 Task: Find the best walking route from Hollywood Boulevard to the Hollywood Walk of Fame.
Action: Mouse moved to (371, 103)
Screenshot: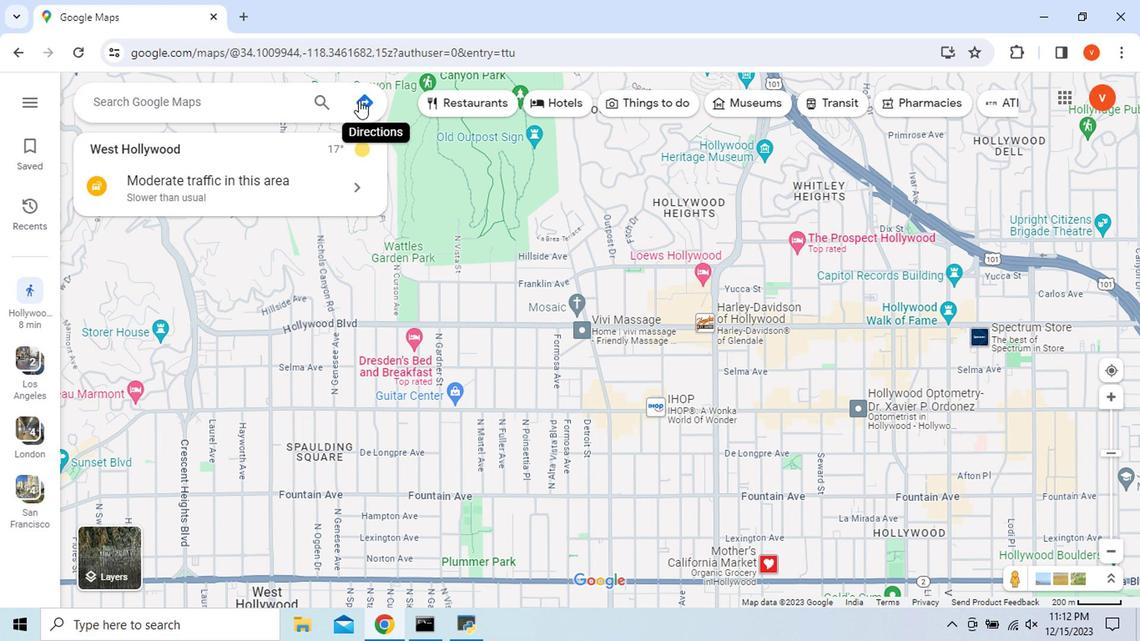 
Action: Mouse pressed left at (371, 103)
Screenshot: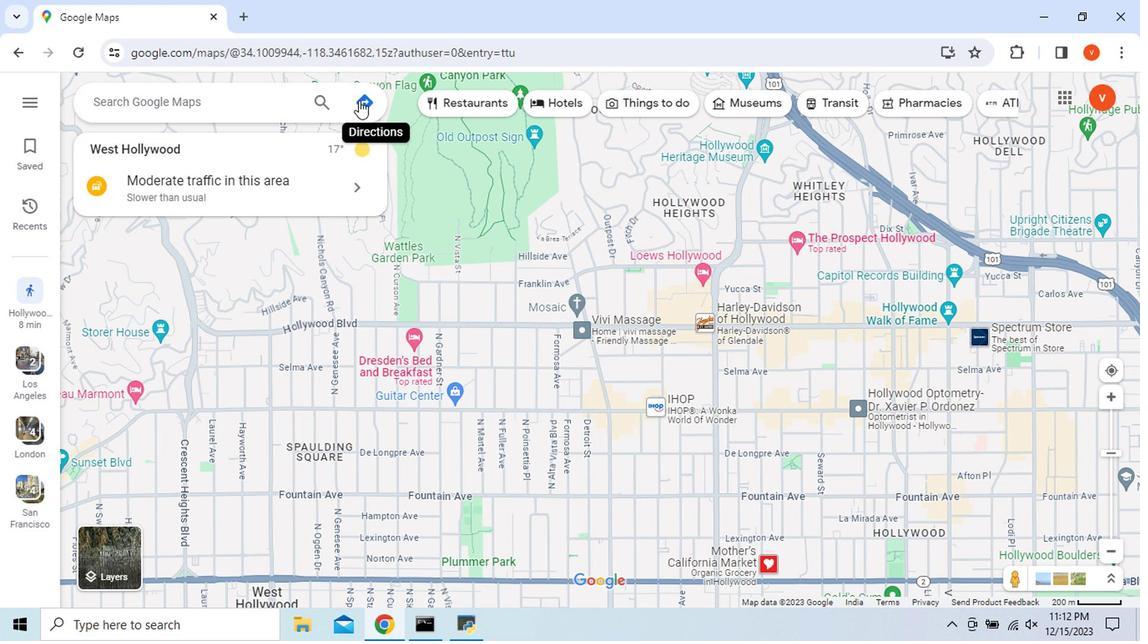 
Action: Key pressed <Key.shift>Hollyw
Screenshot: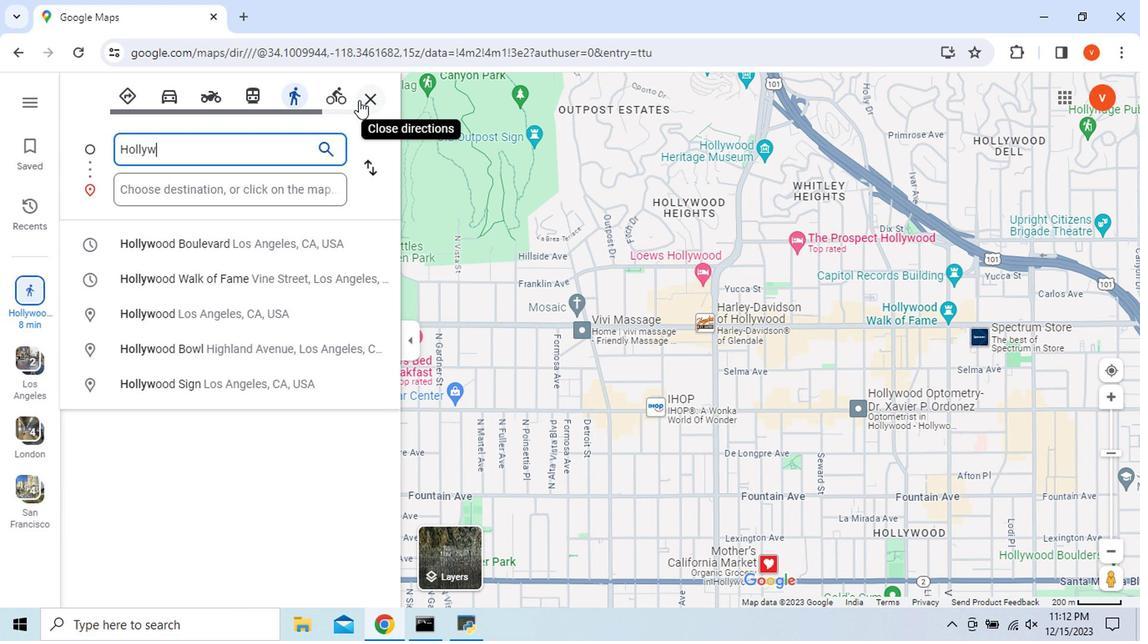 
Action: Mouse moved to (251, 254)
Screenshot: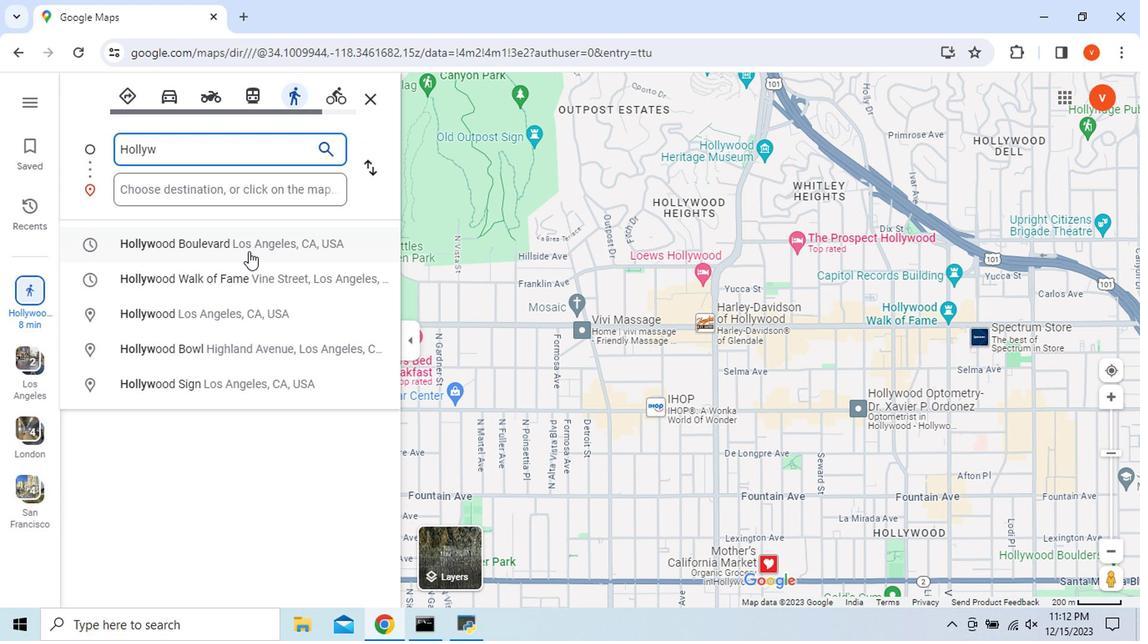
Action: Mouse pressed left at (251, 254)
Screenshot: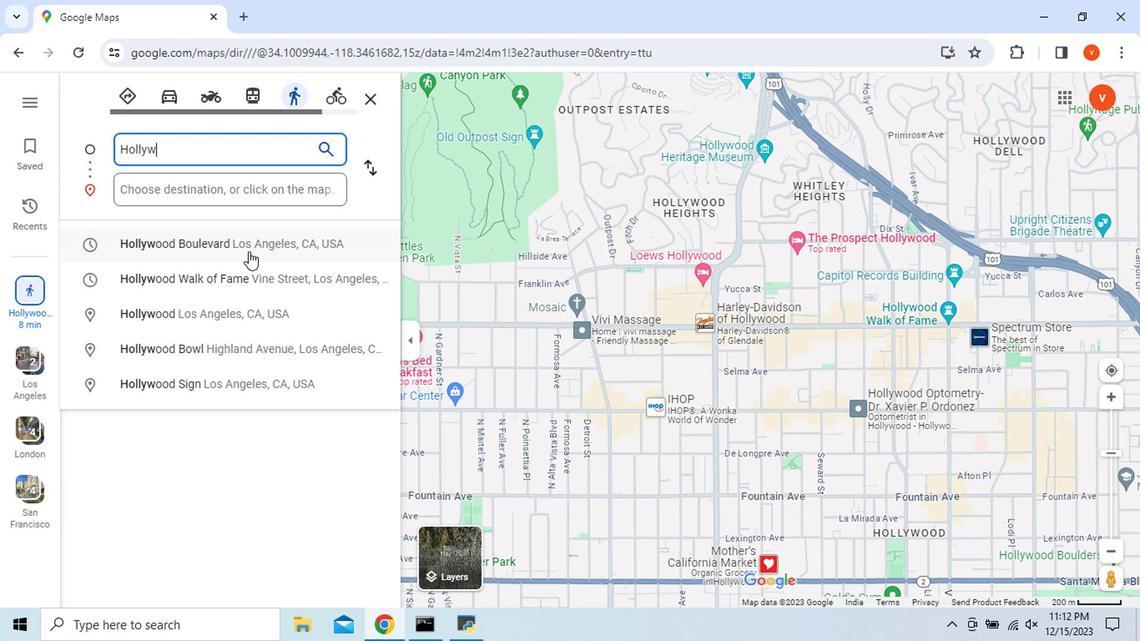 
Action: Mouse moved to (171, 189)
Screenshot: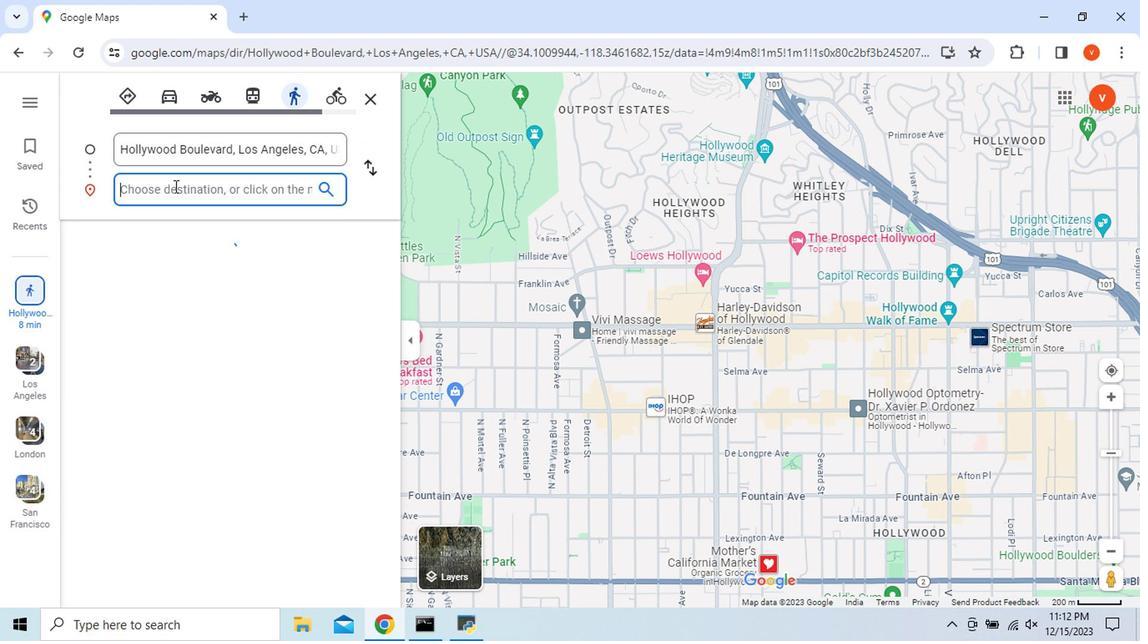 
Action: Mouse pressed left at (171, 189)
Screenshot: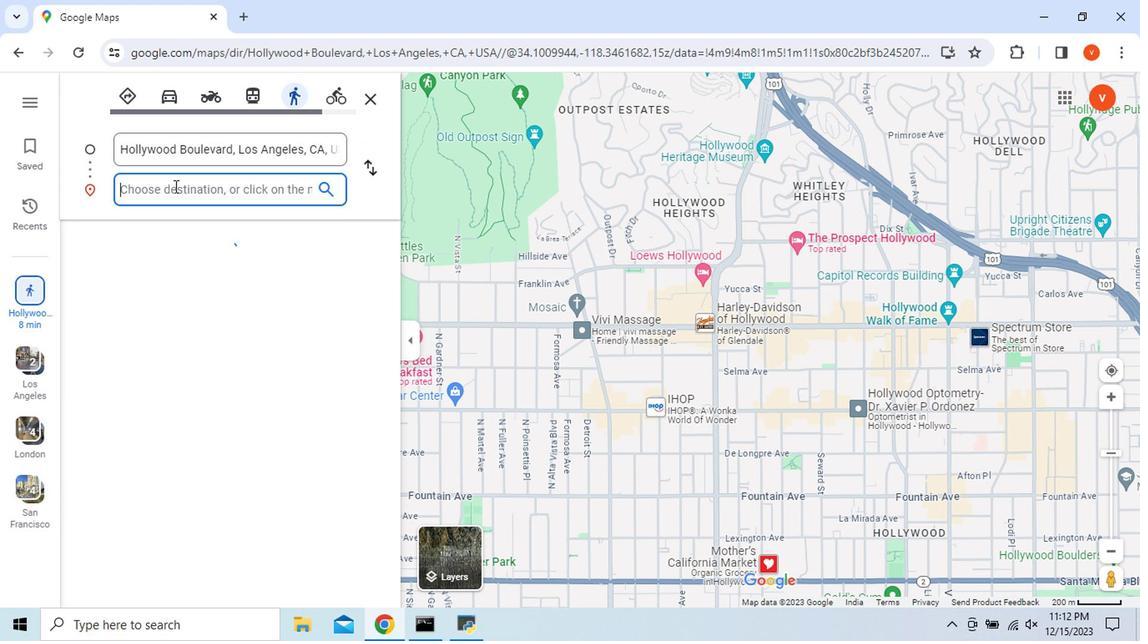 
Action: Key pressed <Key.shift>Hollyw
Screenshot: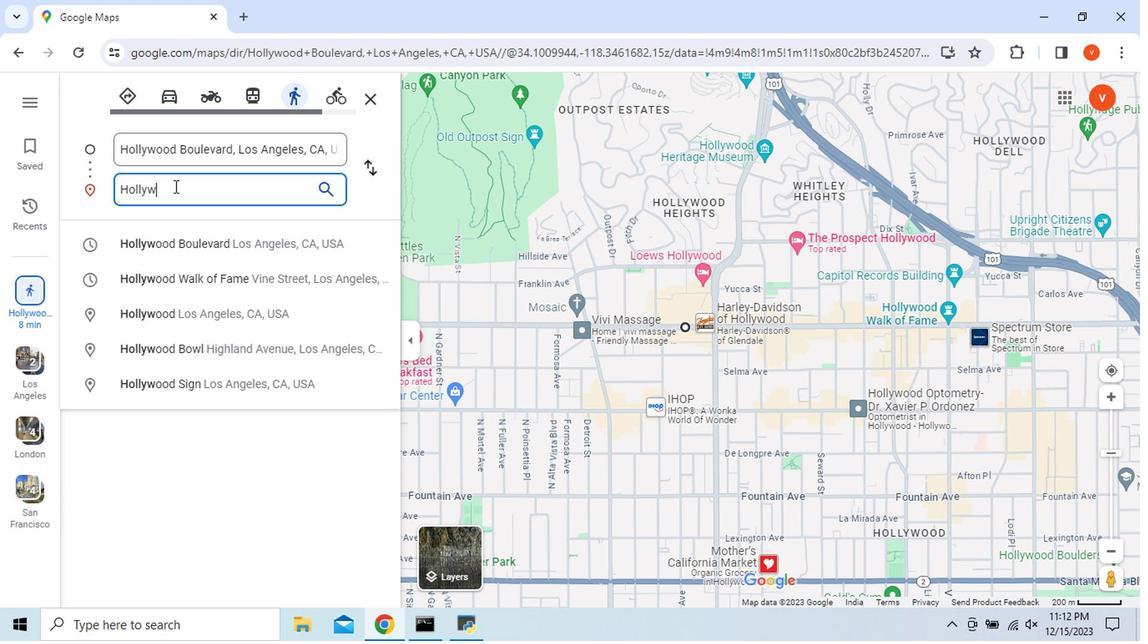
Action: Mouse moved to (210, 275)
Screenshot: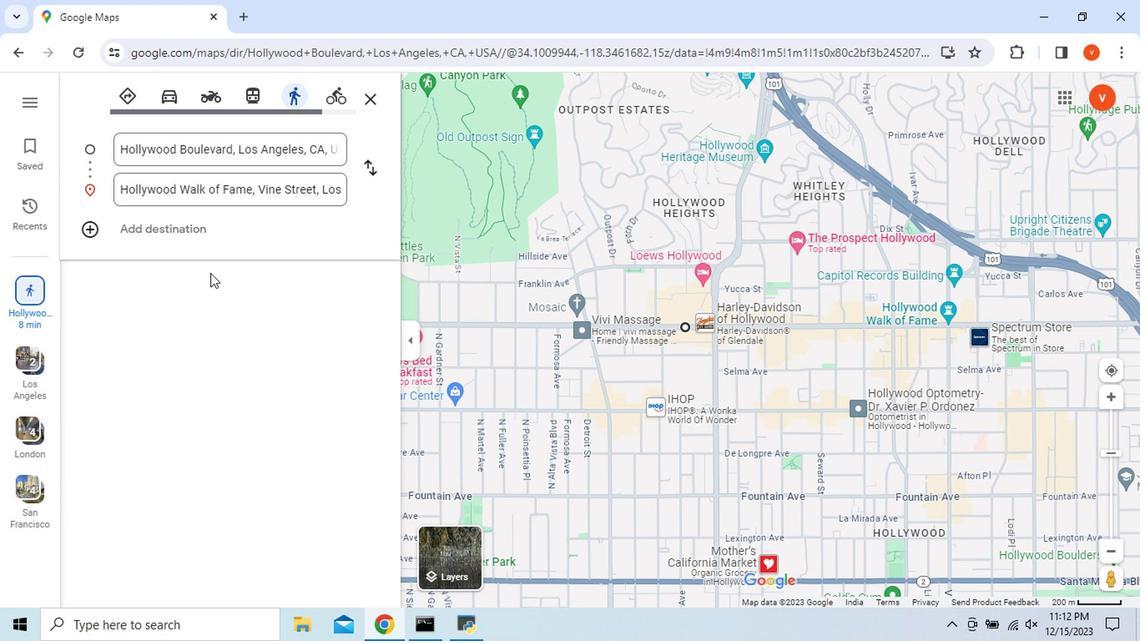 
Action: Mouse pressed left at (210, 275)
Screenshot: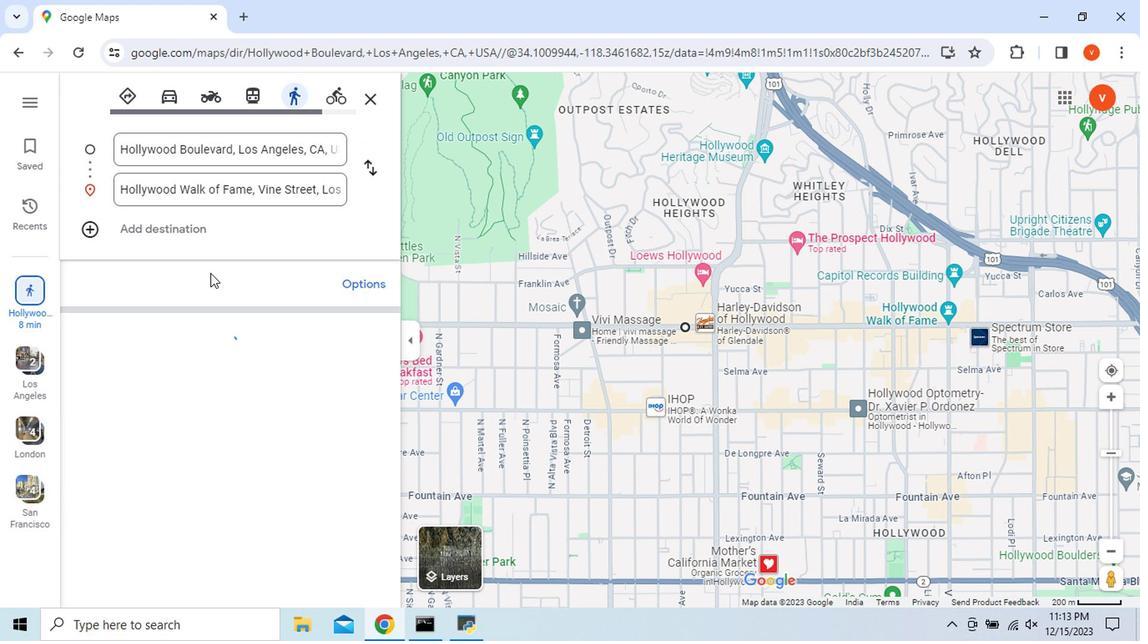 
Action: Mouse moved to (124, 415)
Screenshot: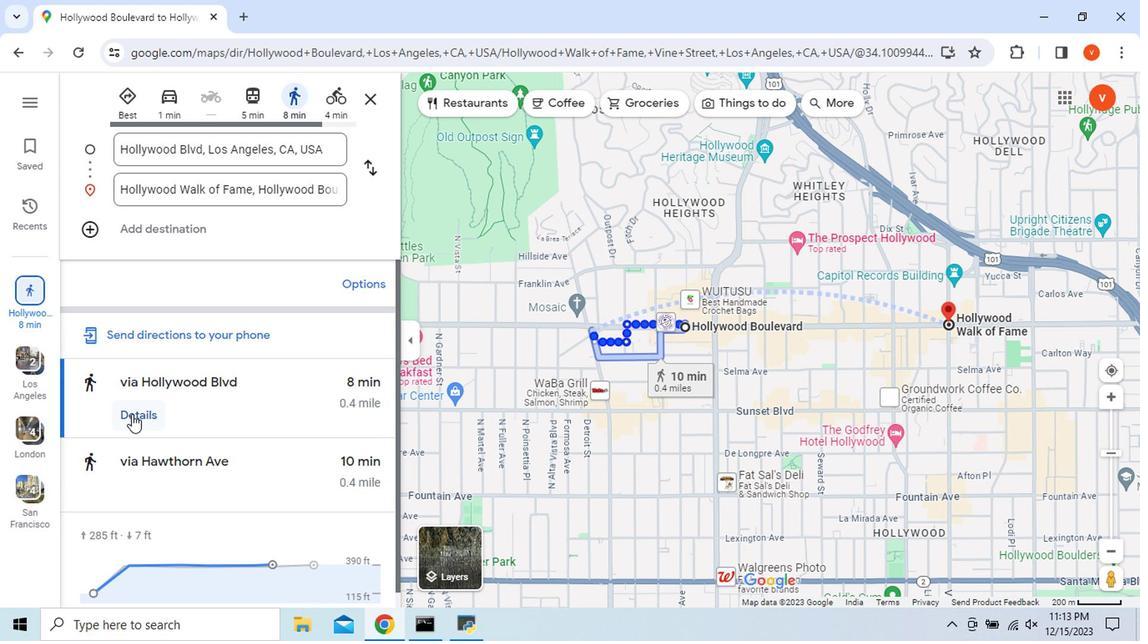 
Action: Mouse pressed left at (124, 415)
Screenshot: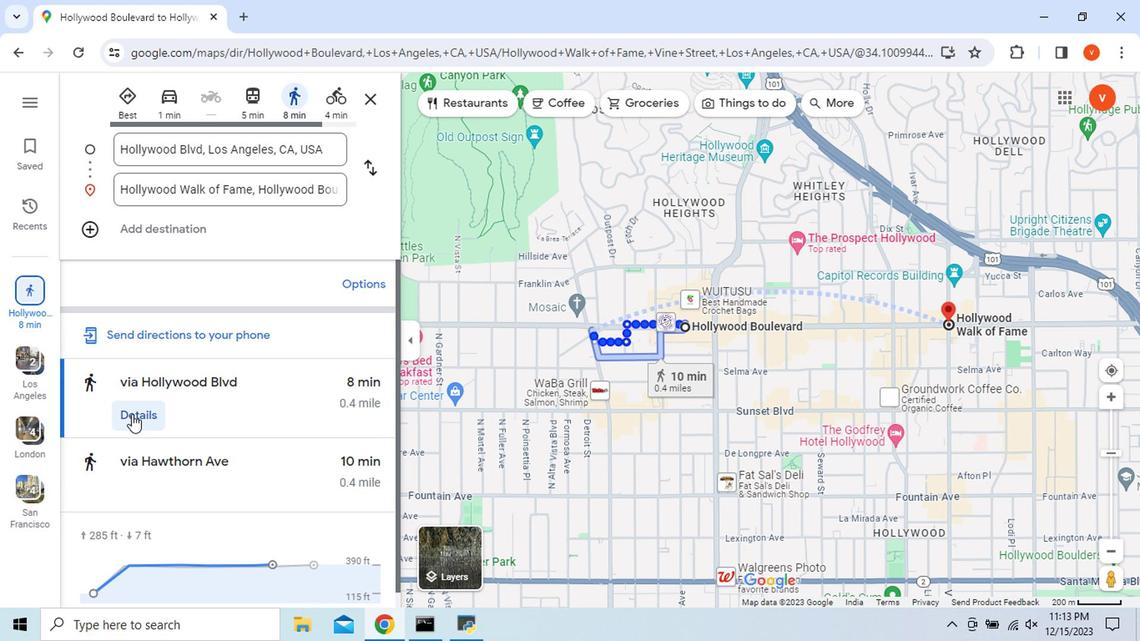 
Action: Mouse moved to (411, 261)
Screenshot: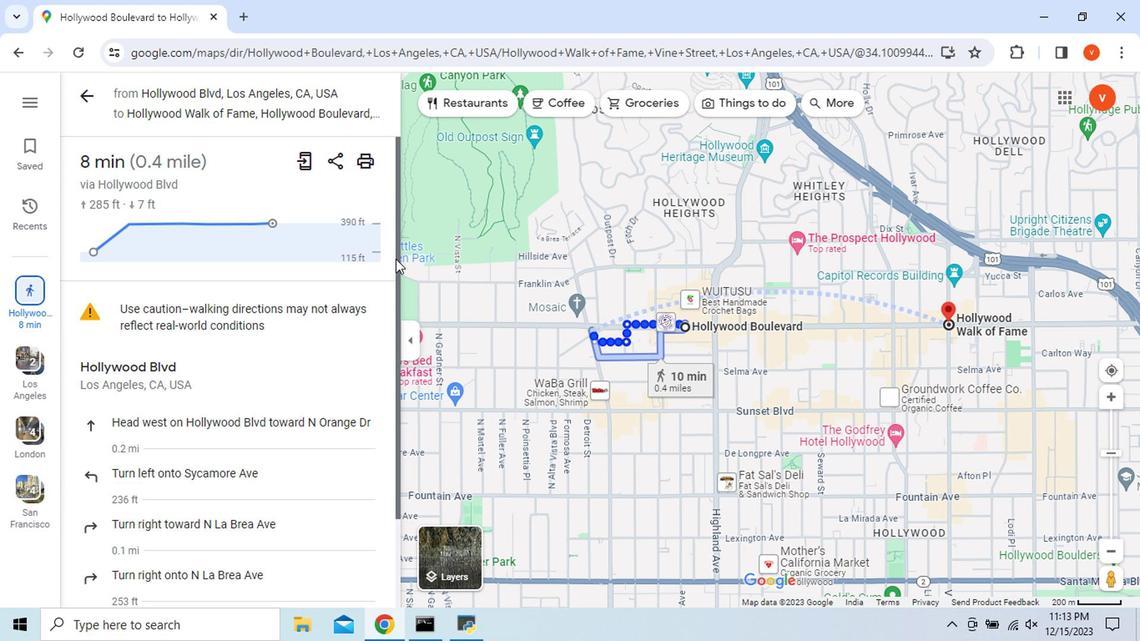 
Action: Mouse pressed left at (411, 261)
Screenshot: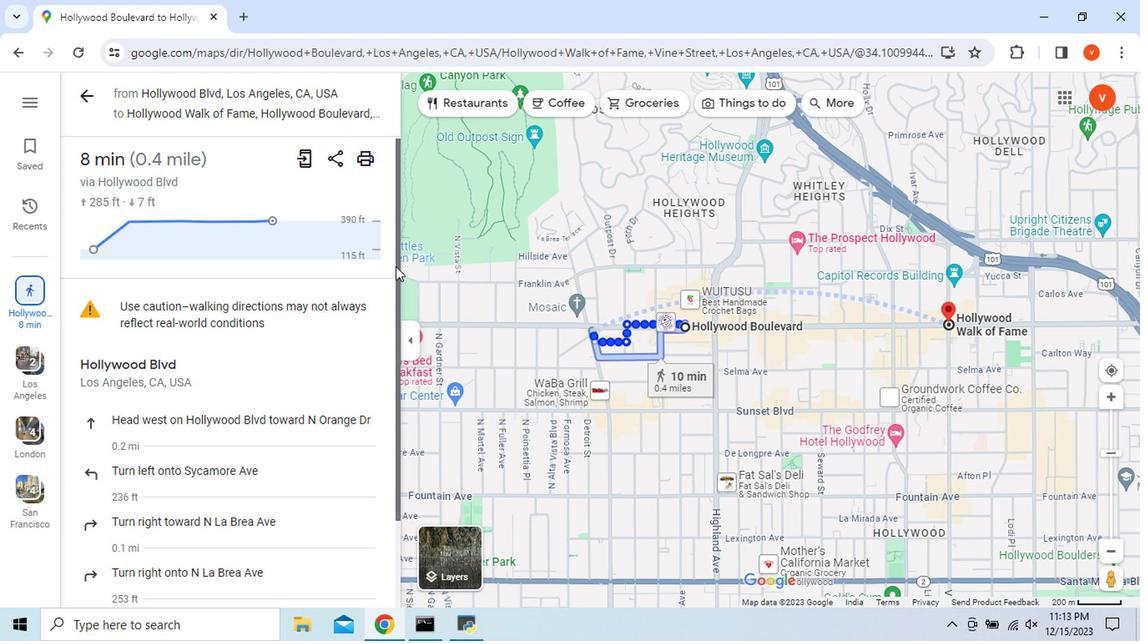 
Action: Mouse moved to (73, 95)
Screenshot: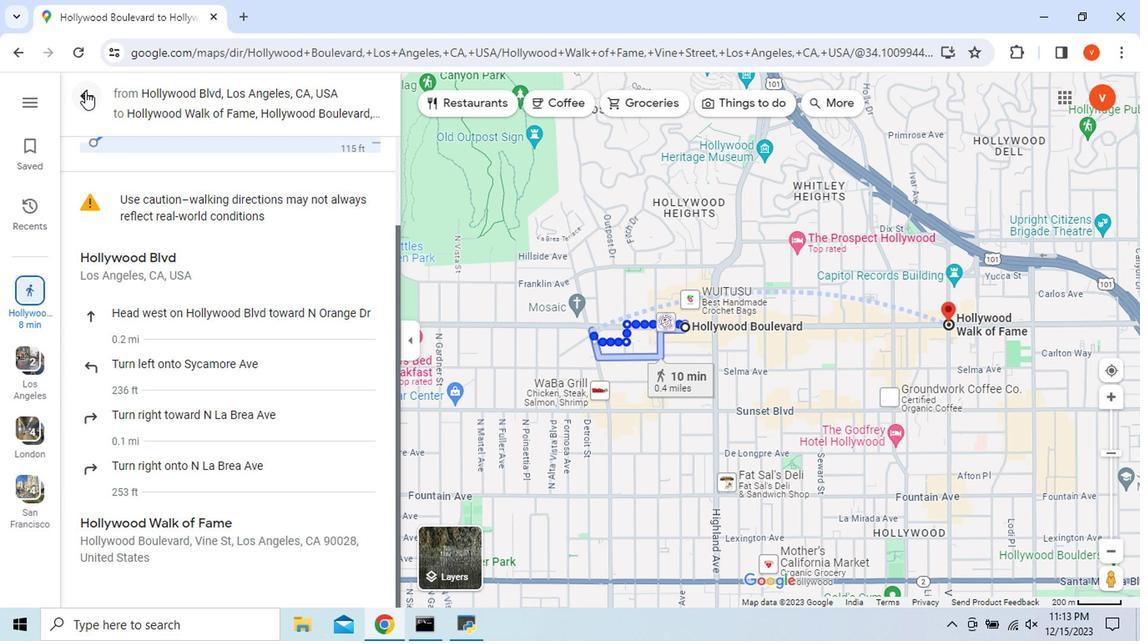 
Action: Mouse pressed left at (73, 95)
Screenshot: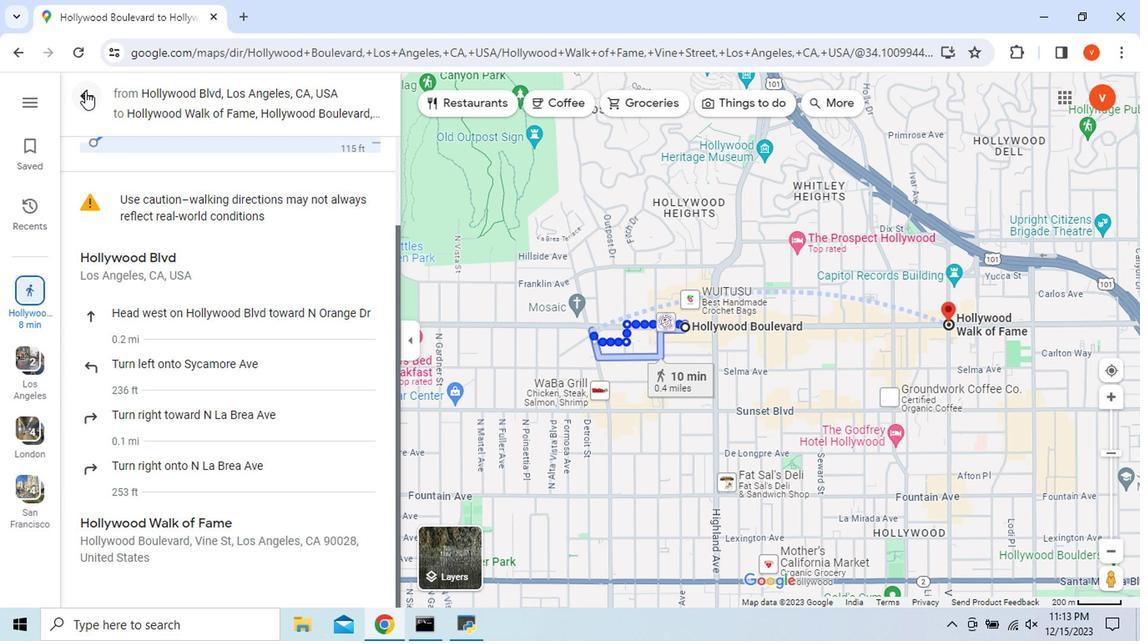 
Action: Mouse moved to (164, 488)
Screenshot: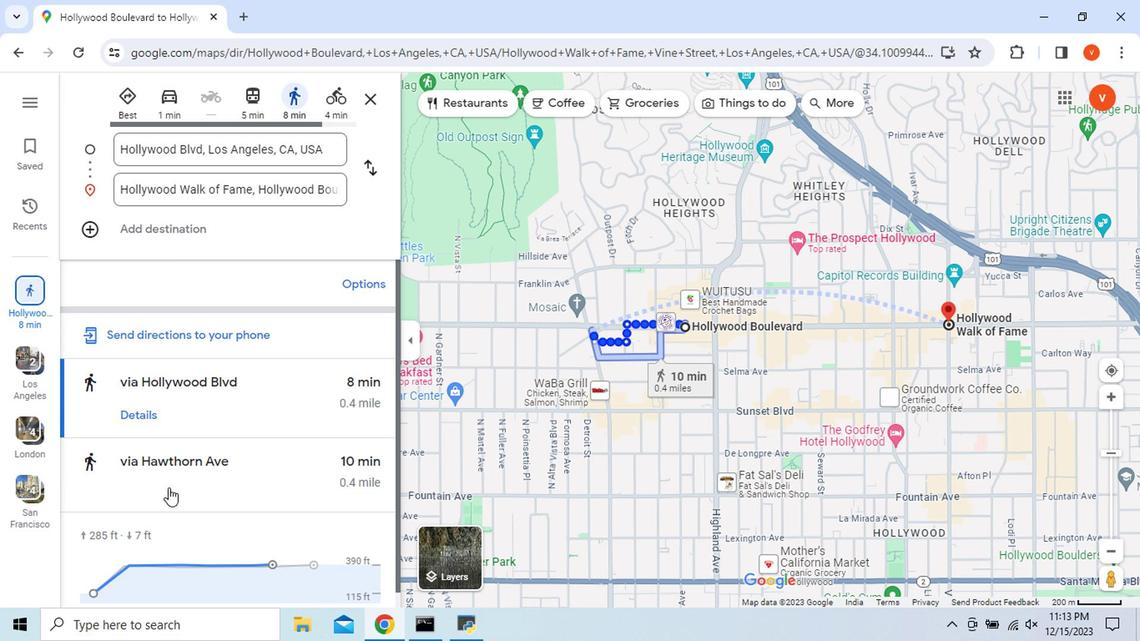 
Action: Mouse pressed left at (164, 488)
Screenshot: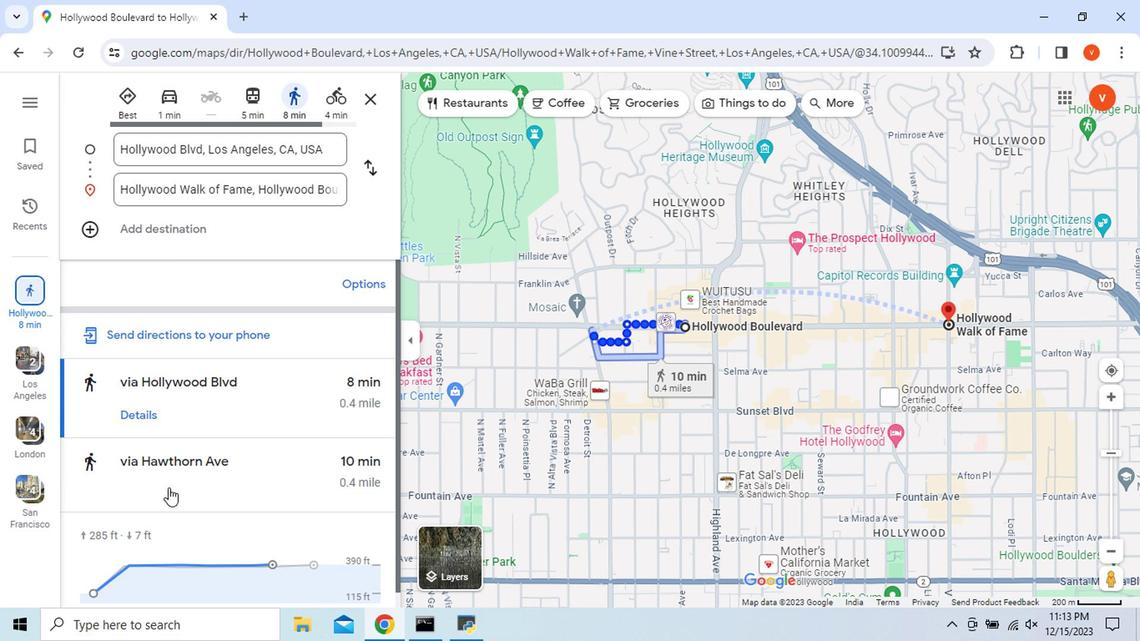
Action: Mouse moved to (131, 489)
Screenshot: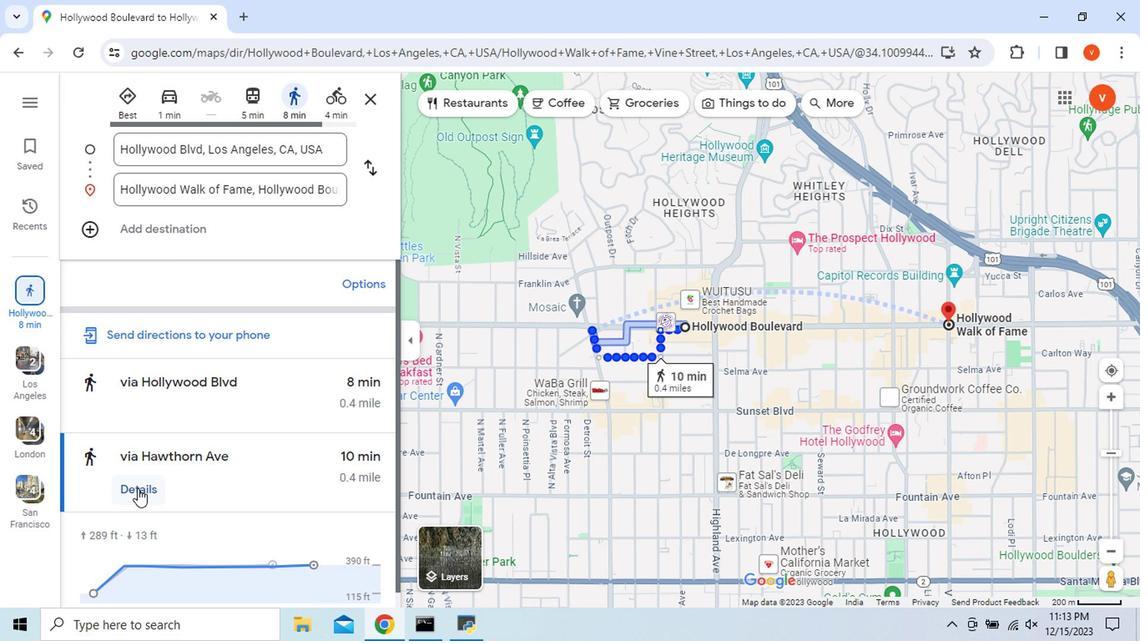 
Action: Mouse pressed left at (131, 489)
Screenshot: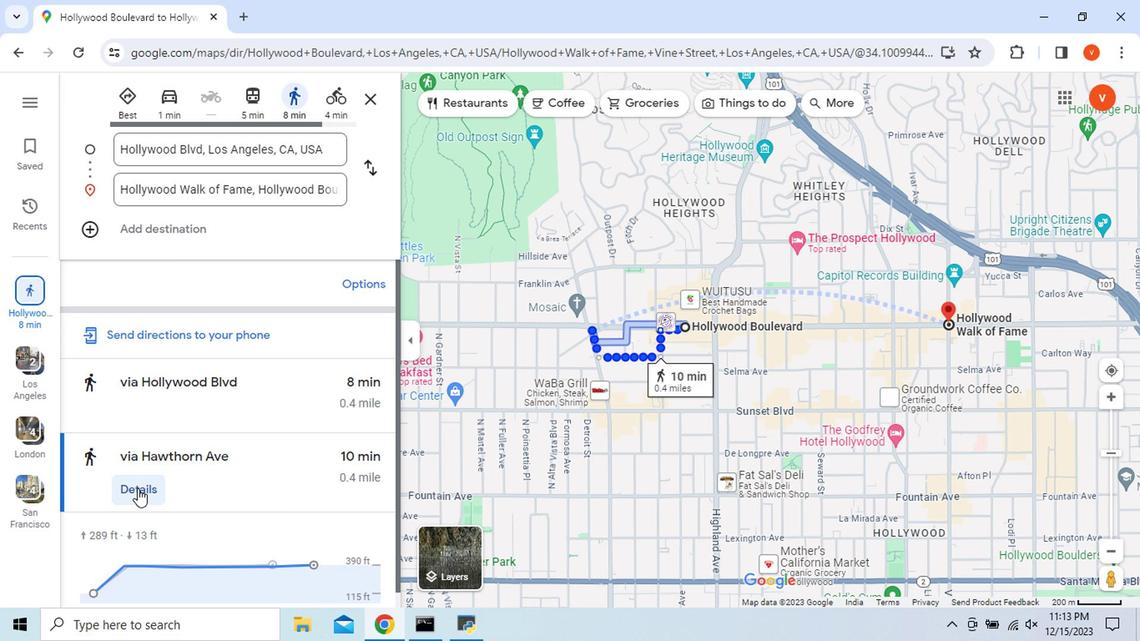 
Action: Mouse moved to (413, 289)
Screenshot: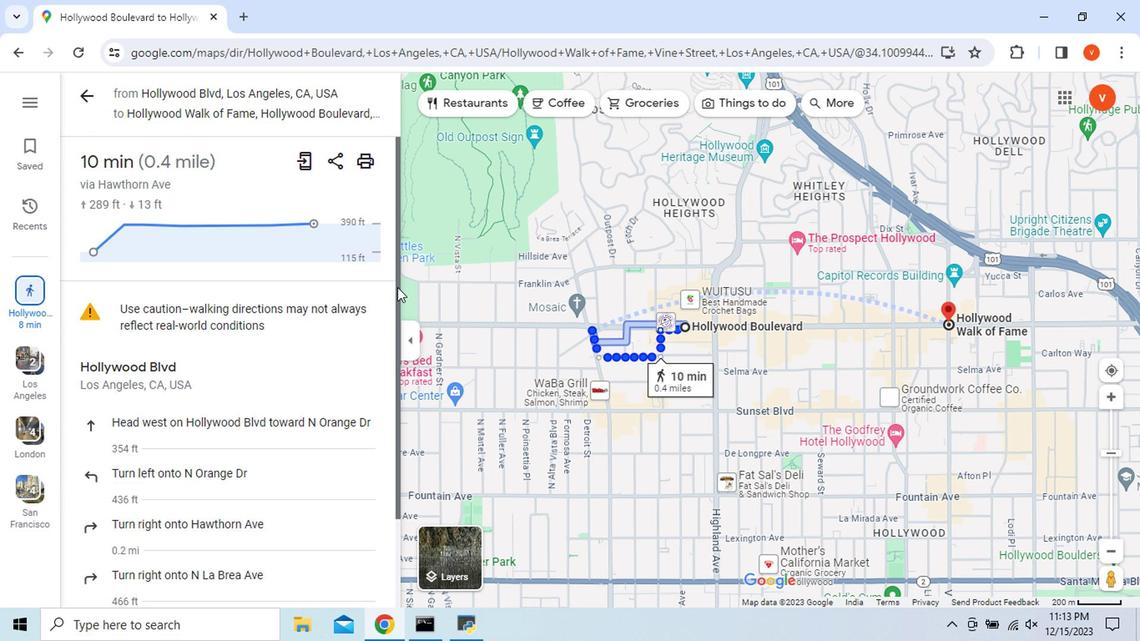 
Action: Mouse pressed left at (413, 289)
Screenshot: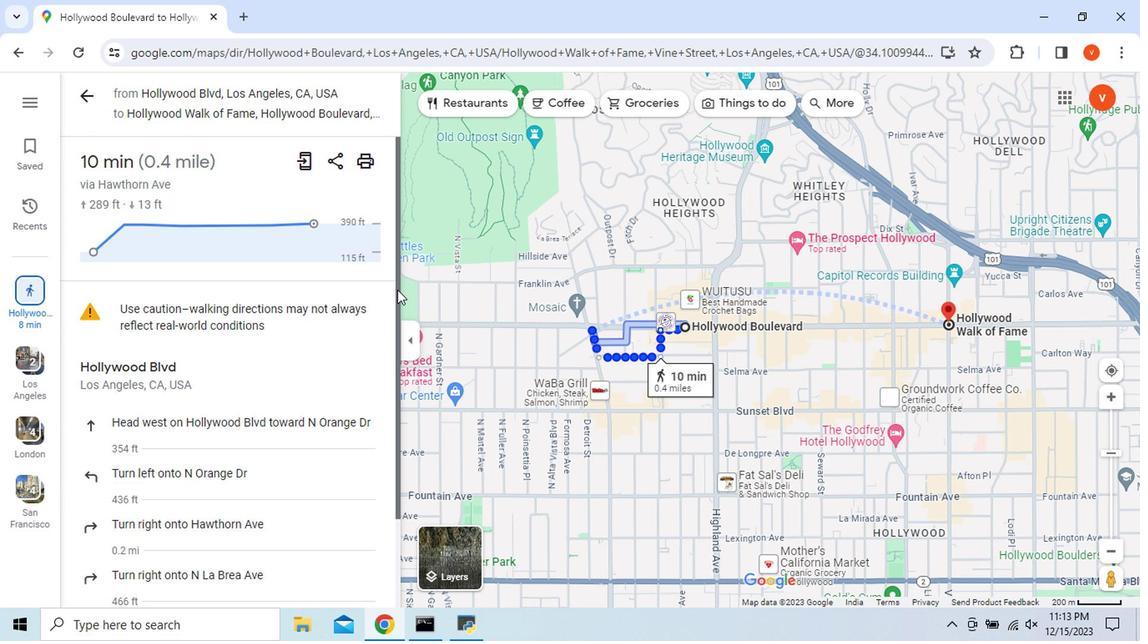 
Action: Mouse moved to (73, 99)
Screenshot: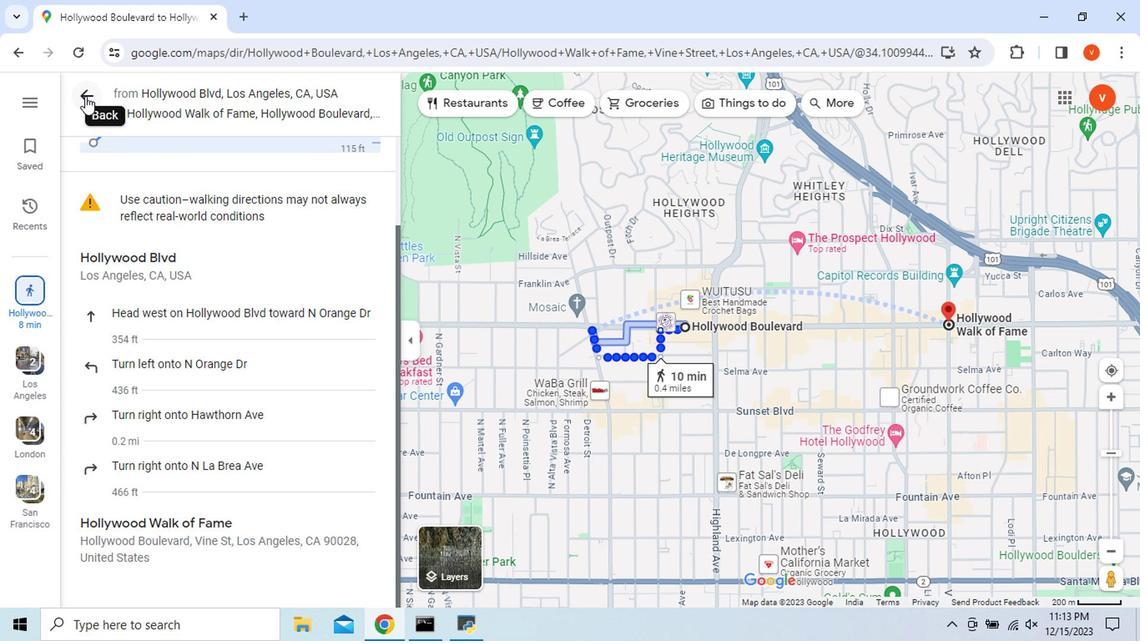 
Action: Mouse pressed left at (73, 99)
Screenshot: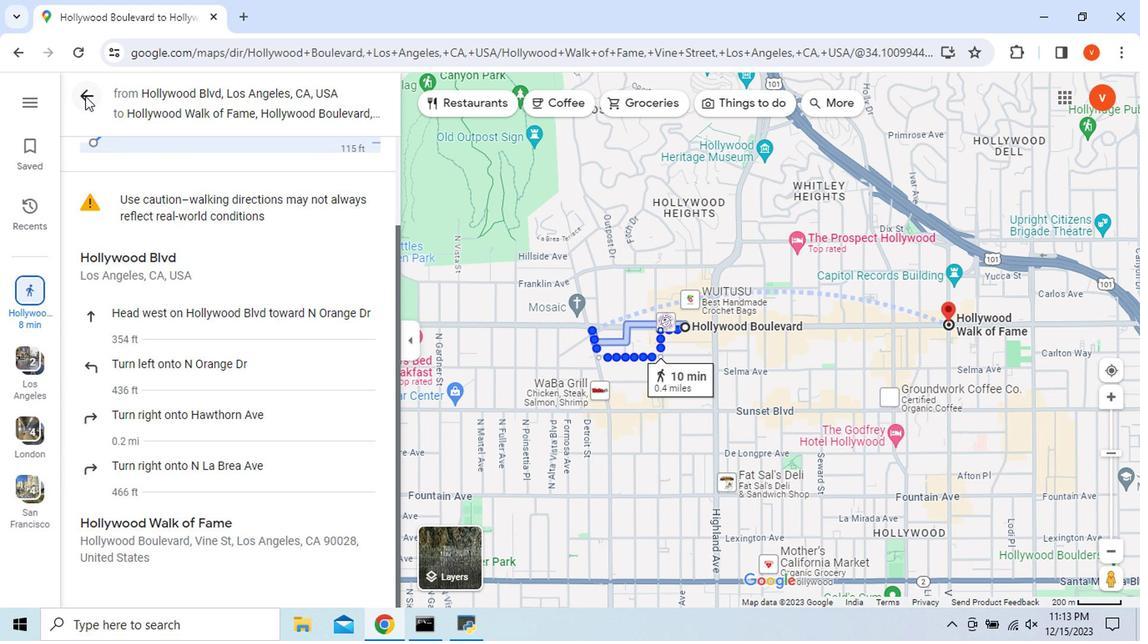 
Action: Mouse moved to (516, 222)
Screenshot: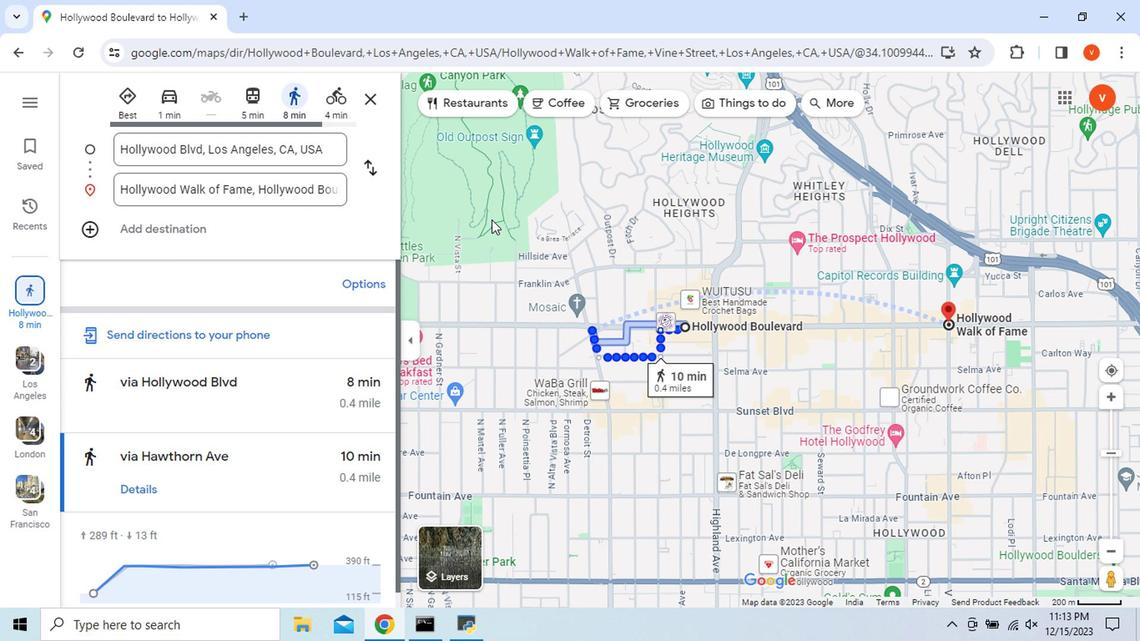
